 Task: Create the apex flex queue to monitor the status of apex jobs
Action: Mouse moved to (226, 205)
Screenshot: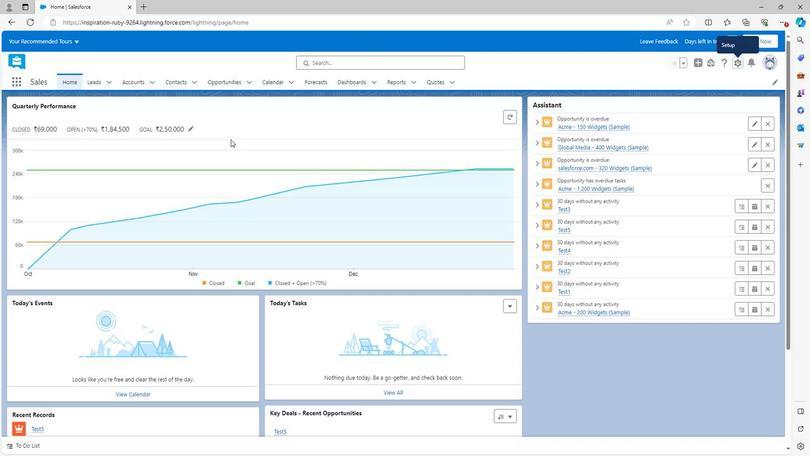 
Action: Mouse scrolled (226, 205) with delta (0, 0)
Screenshot: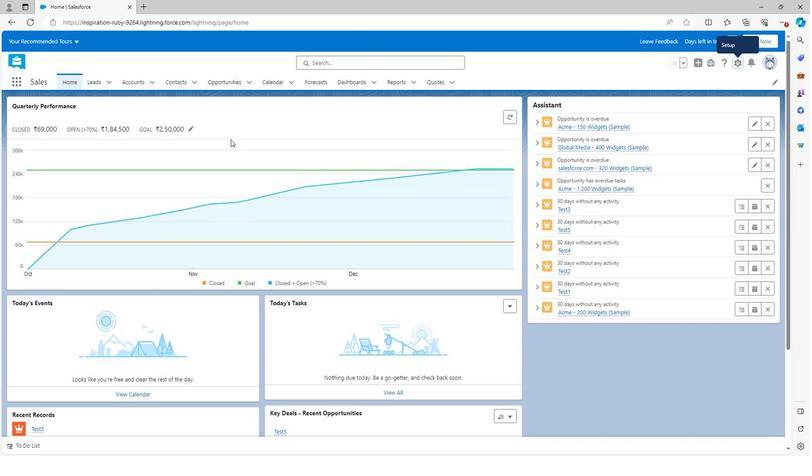 
Action: Mouse moved to (226, 205)
Screenshot: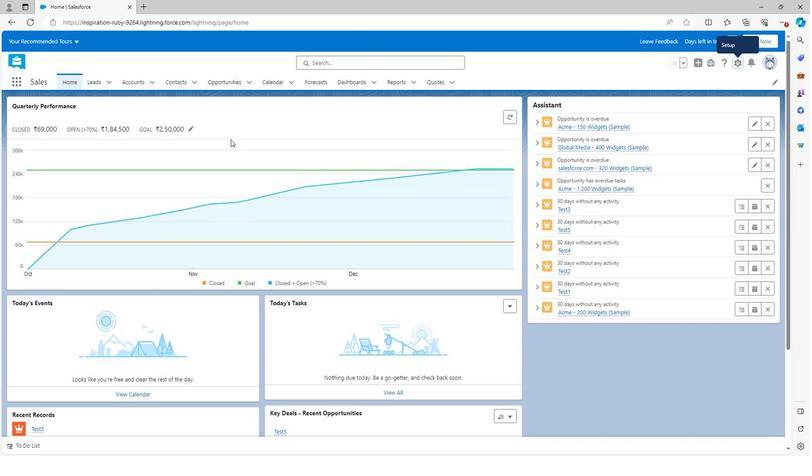 
Action: Mouse scrolled (226, 205) with delta (0, 0)
Screenshot: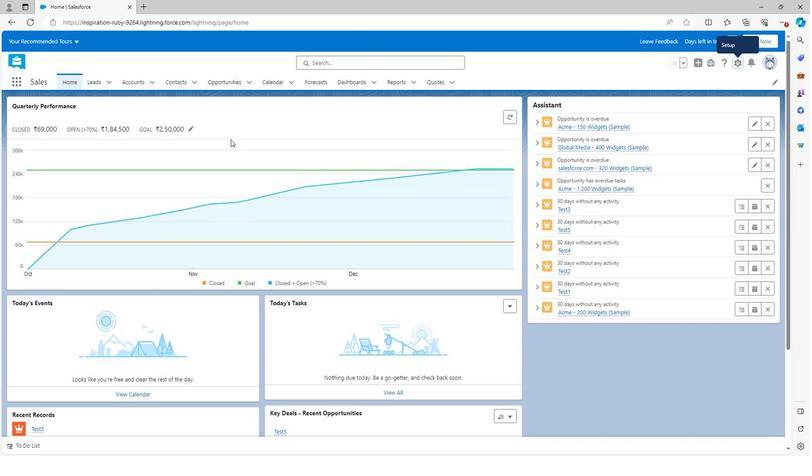 
Action: Mouse scrolled (226, 205) with delta (0, 0)
Screenshot: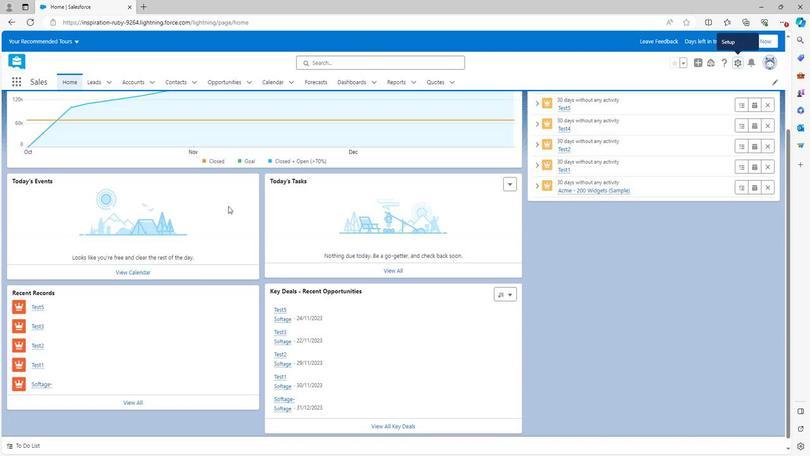 
Action: Mouse moved to (226, 205)
Screenshot: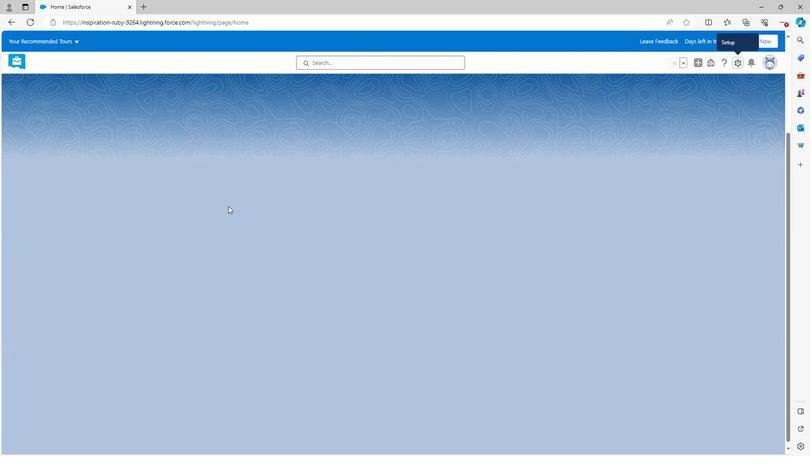 
Action: Mouse scrolled (226, 205) with delta (0, 0)
Screenshot: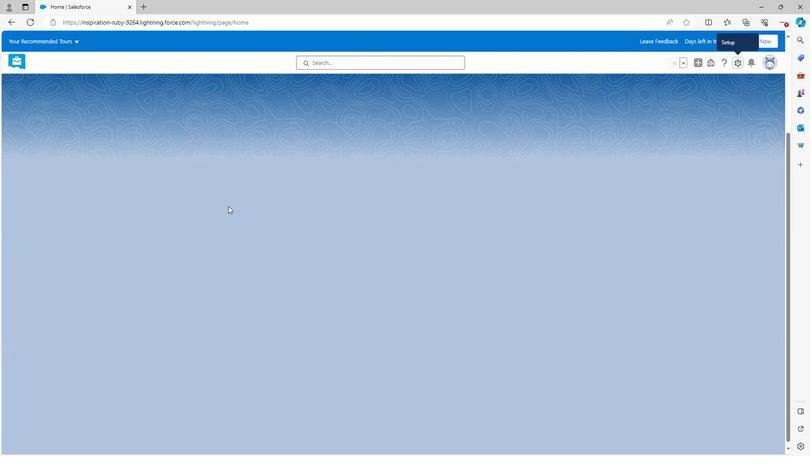 
Action: Mouse scrolled (226, 206) with delta (0, 0)
Screenshot: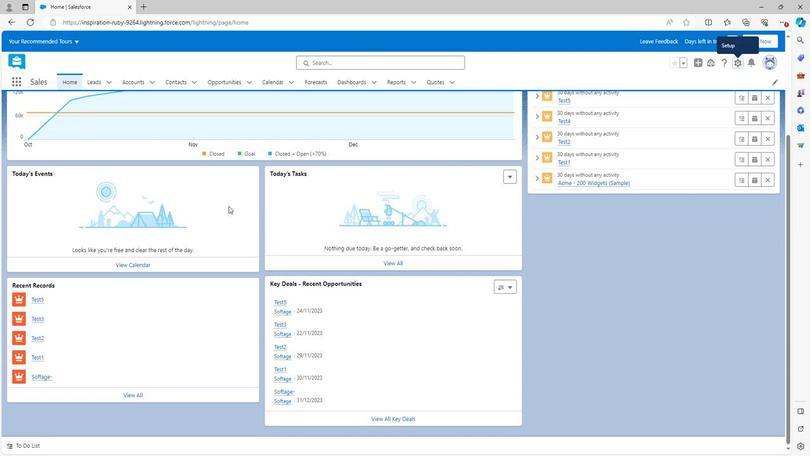 
Action: Mouse scrolled (226, 206) with delta (0, 0)
Screenshot: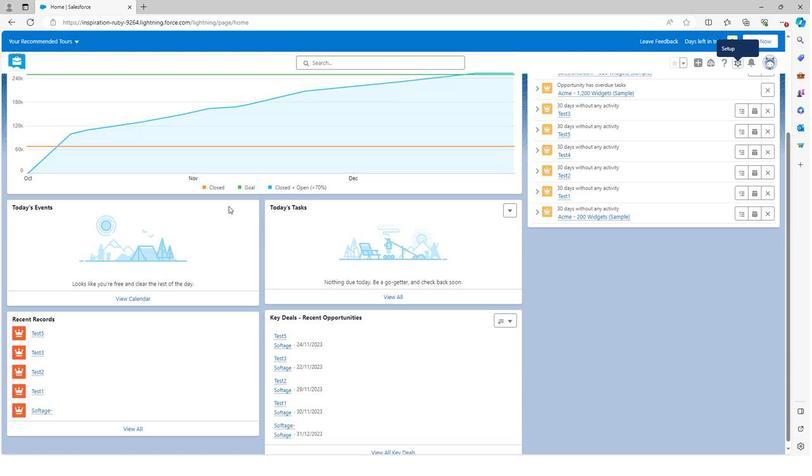 
Action: Mouse scrolled (226, 206) with delta (0, 0)
Screenshot: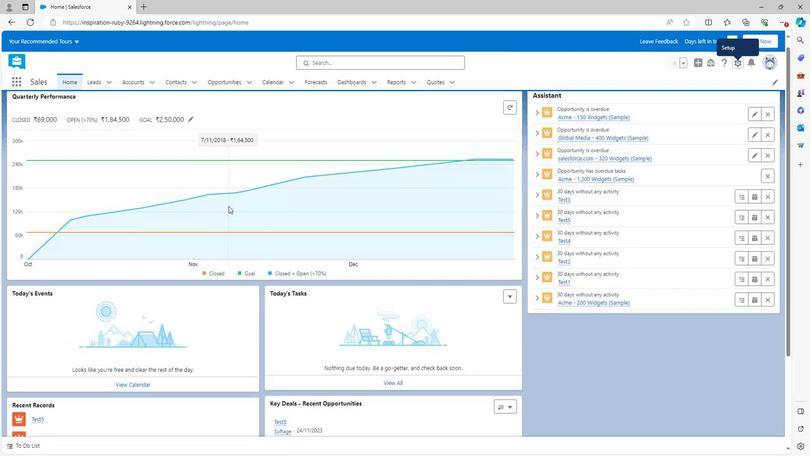 
Action: Mouse scrolled (226, 206) with delta (0, 0)
Screenshot: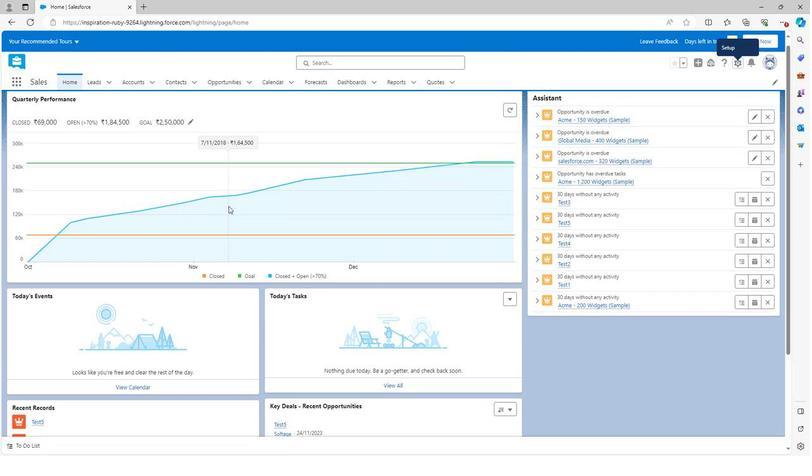 
Action: Mouse moved to (733, 63)
Screenshot: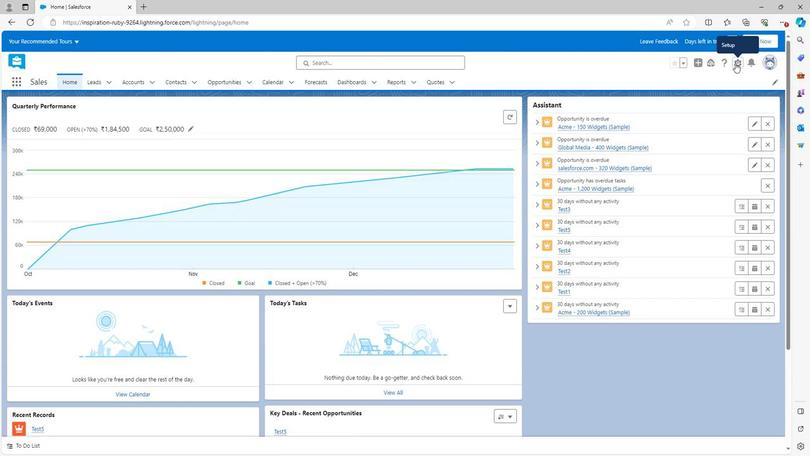 
Action: Mouse pressed left at (733, 63)
Screenshot: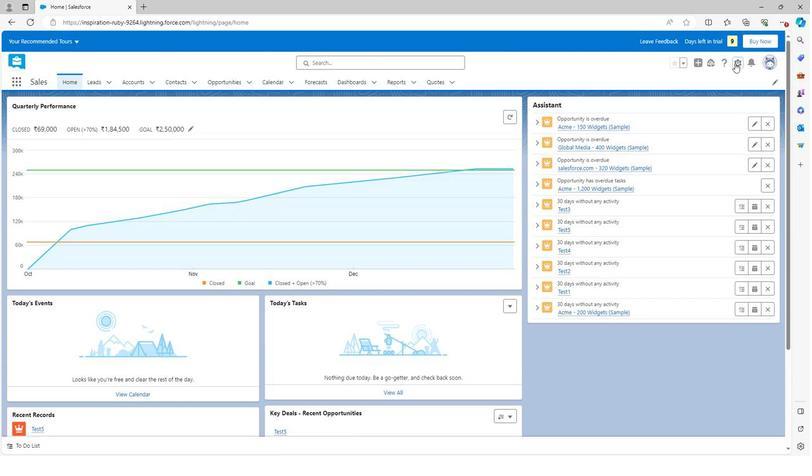 
Action: Mouse moved to (710, 82)
Screenshot: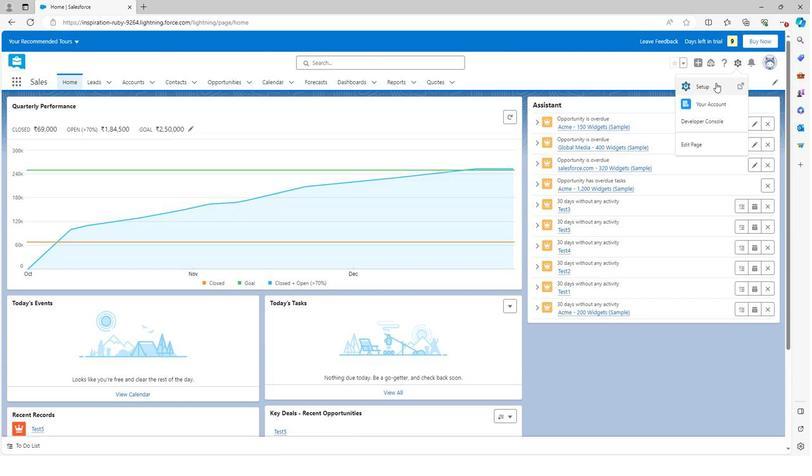 
Action: Mouse pressed left at (710, 82)
Screenshot: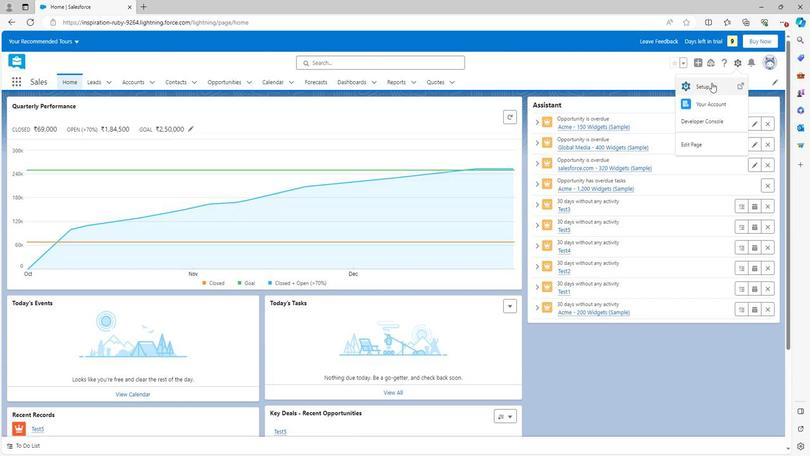 
Action: Mouse moved to (8, 325)
Screenshot: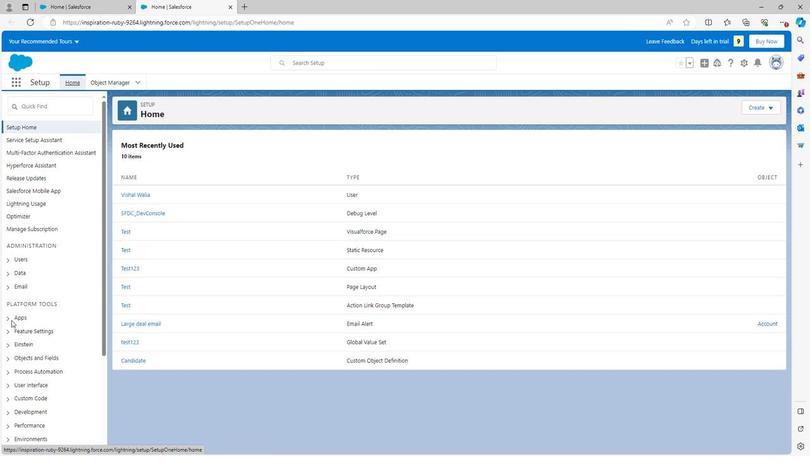 
Action: Mouse scrolled (8, 324) with delta (0, 0)
Screenshot: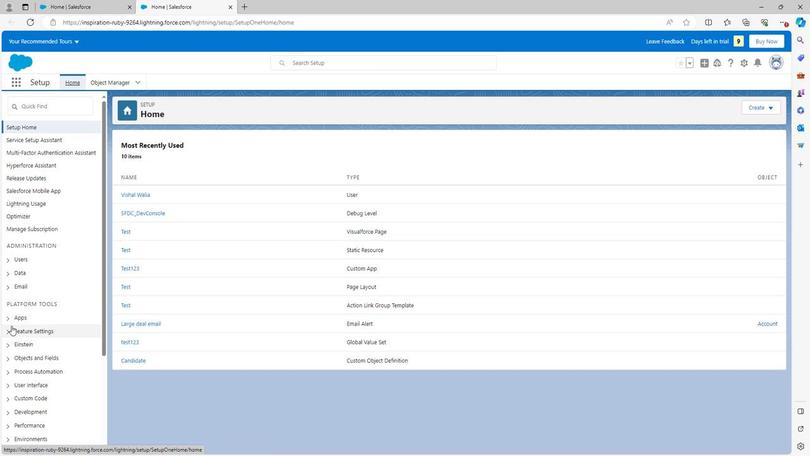 
Action: Mouse scrolled (8, 324) with delta (0, 0)
Screenshot: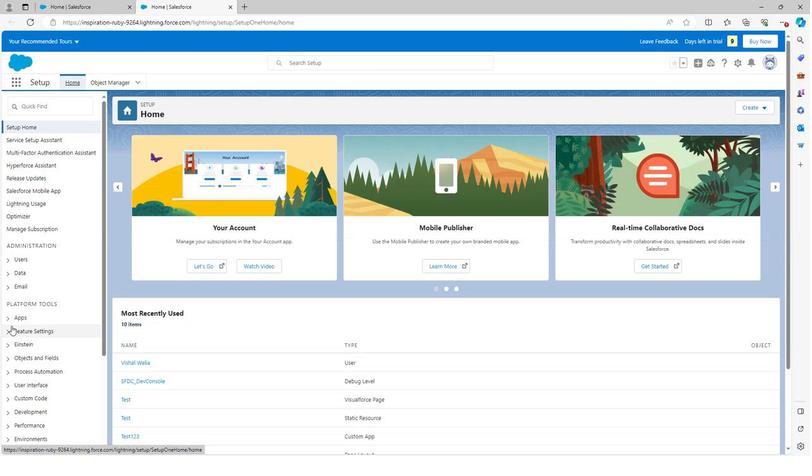 
Action: Mouse moved to (3, 329)
Screenshot: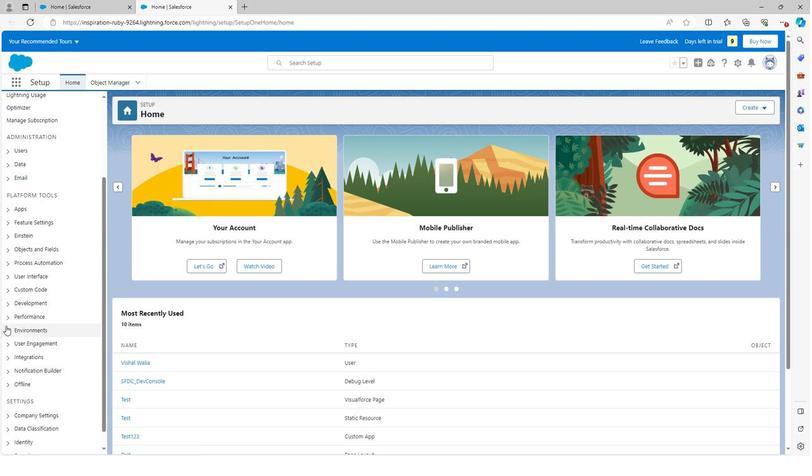 
Action: Mouse pressed left at (3, 329)
Screenshot: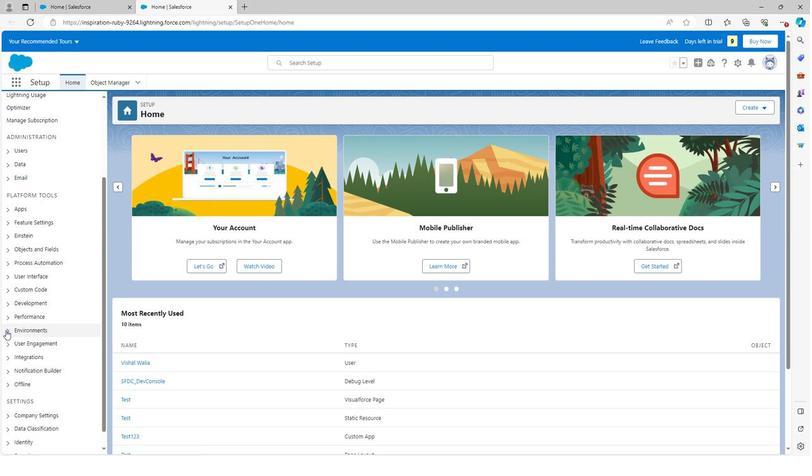 
Action: Mouse moved to (14, 369)
Screenshot: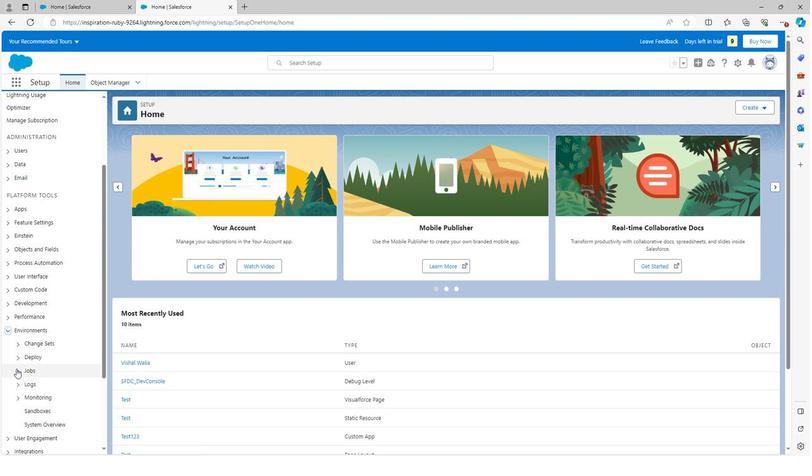 
Action: Mouse pressed left at (14, 369)
Screenshot: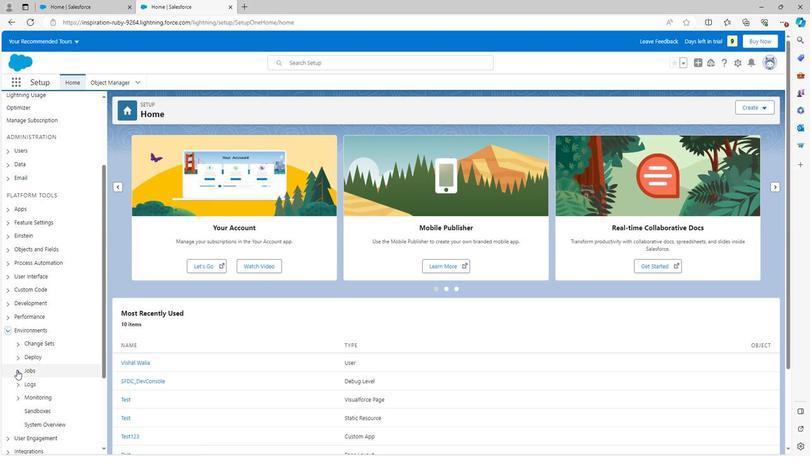 
Action: Mouse moved to (44, 386)
Screenshot: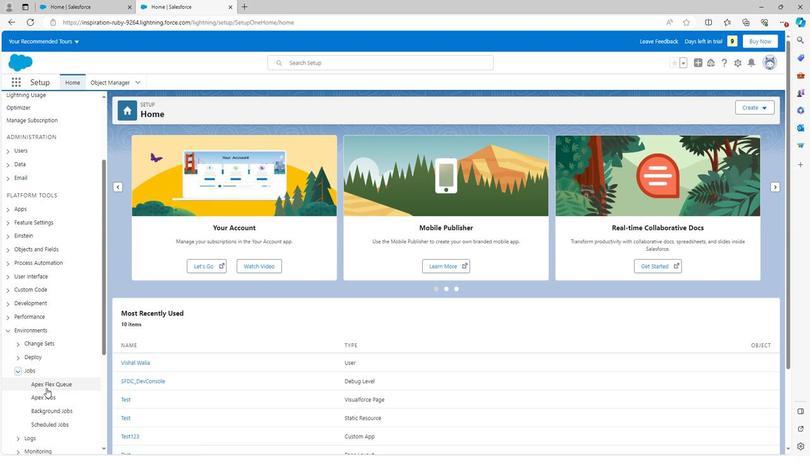 
Action: Mouse pressed left at (44, 386)
Screenshot: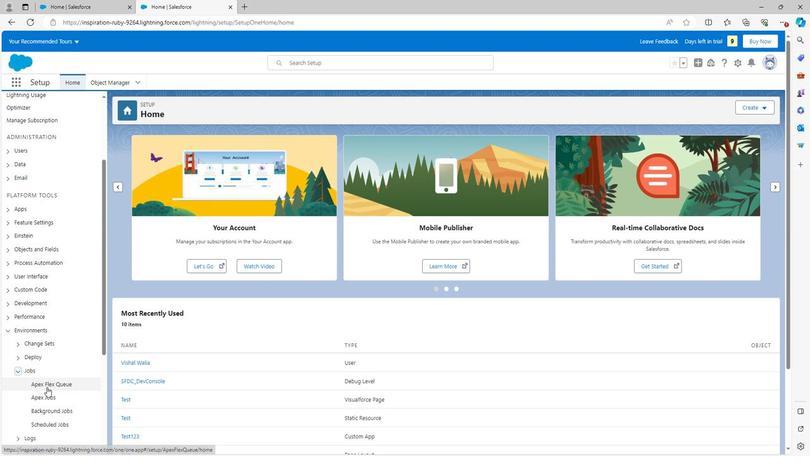 
Action: Mouse moved to (199, 170)
Screenshot: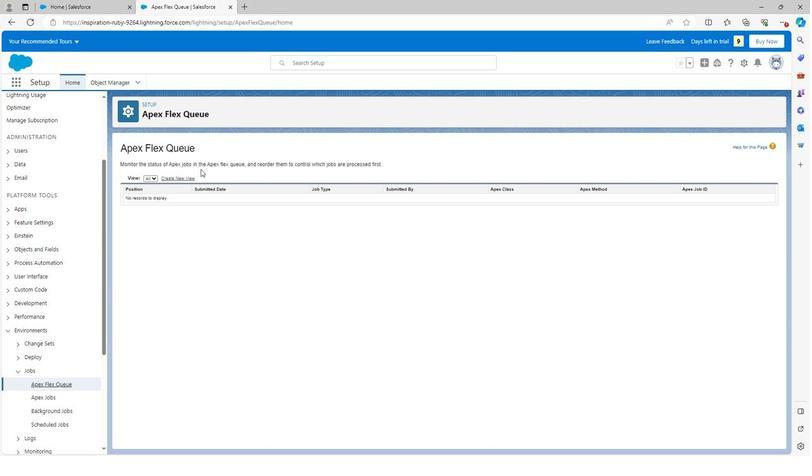 
